 Task: Create Card Customer Service Review in Board Product Management Best Practices to Workspace Human Resources Software. Create Card Zumba Review in Board Customer Segmentation and Analysis to Workspace Human Resources Software. Create Card Customer Feedback Review in Board Product Market Fit Analysis and Optimization to Workspace Human Resources Software
Action: Mouse moved to (234, 168)
Screenshot: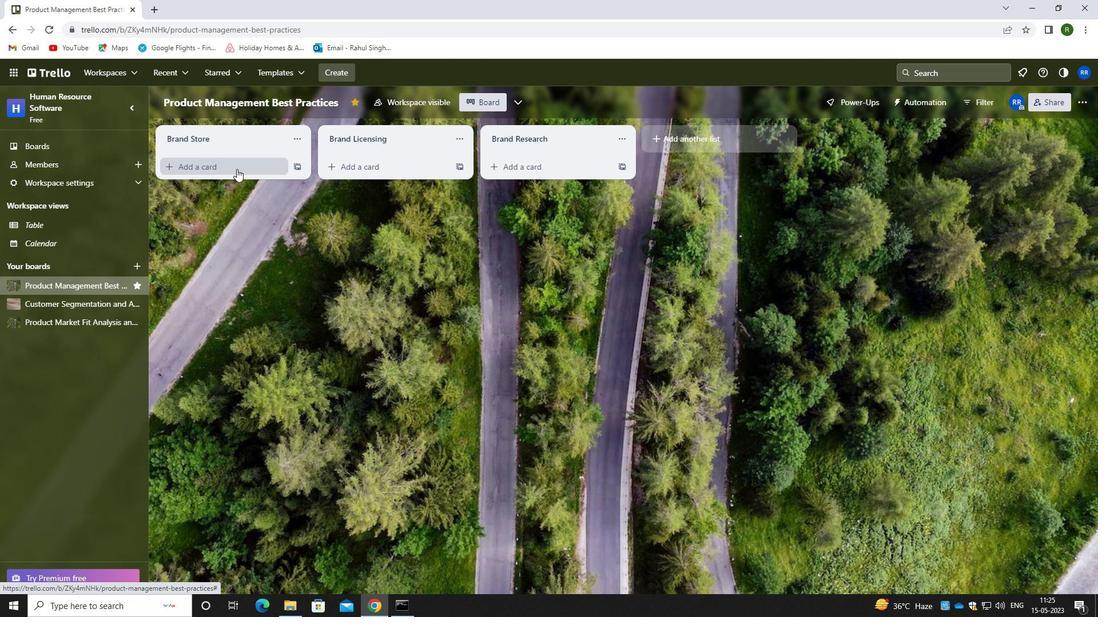 
Action: Mouse pressed left at (234, 168)
Screenshot: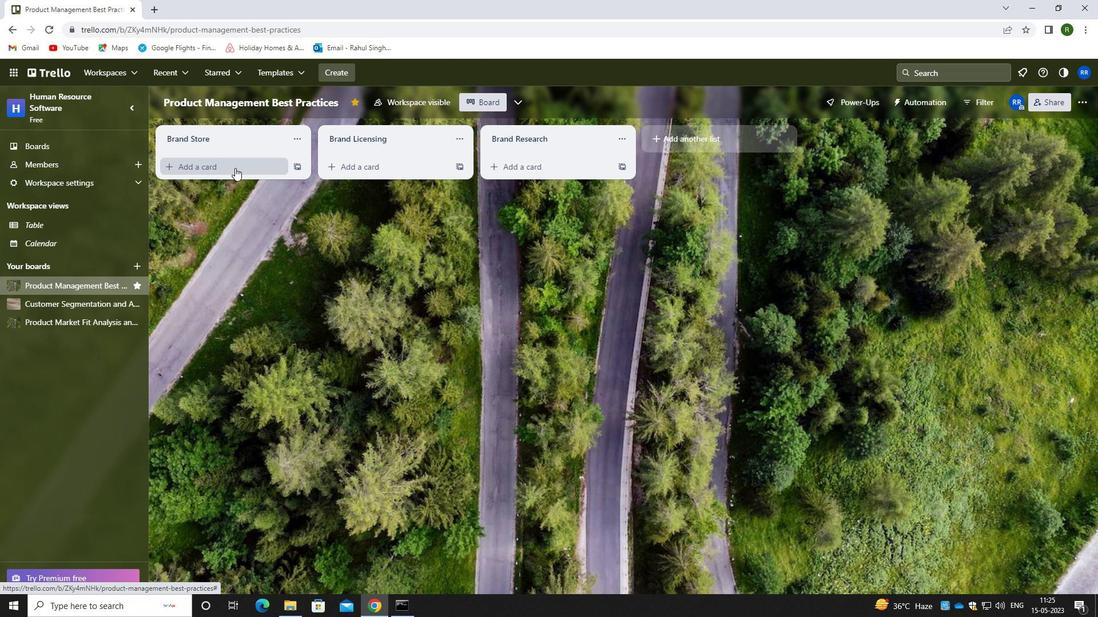 
Action: Mouse moved to (216, 179)
Screenshot: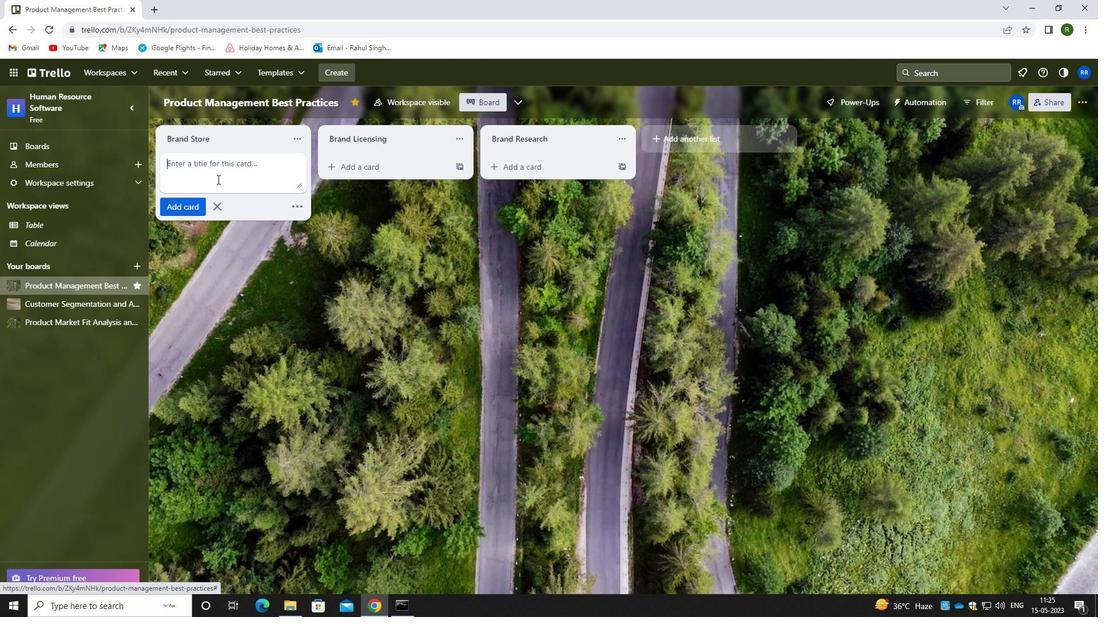 
Action: Key pressed <Key.caps_lock>c<Key.caps_lock>uso<Key.backspace>tomer<Key.space><Key.caps_lock>s<Key.caps_lock>ervice<Key.space><Key.caps_lock>r<Key.caps_lock>eview
Screenshot: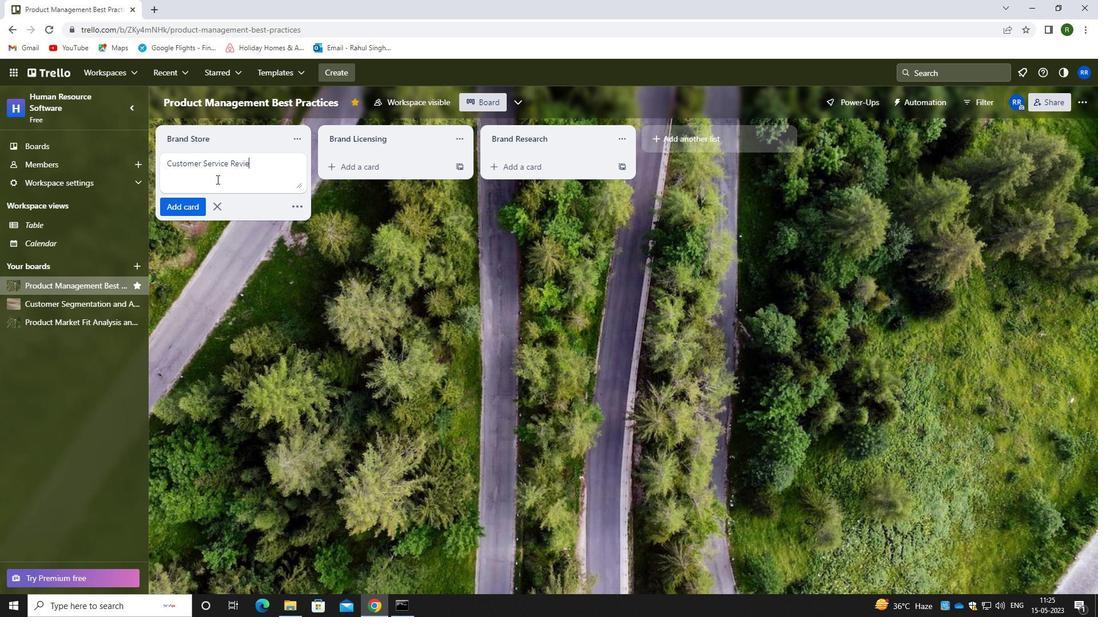 
Action: Mouse moved to (193, 208)
Screenshot: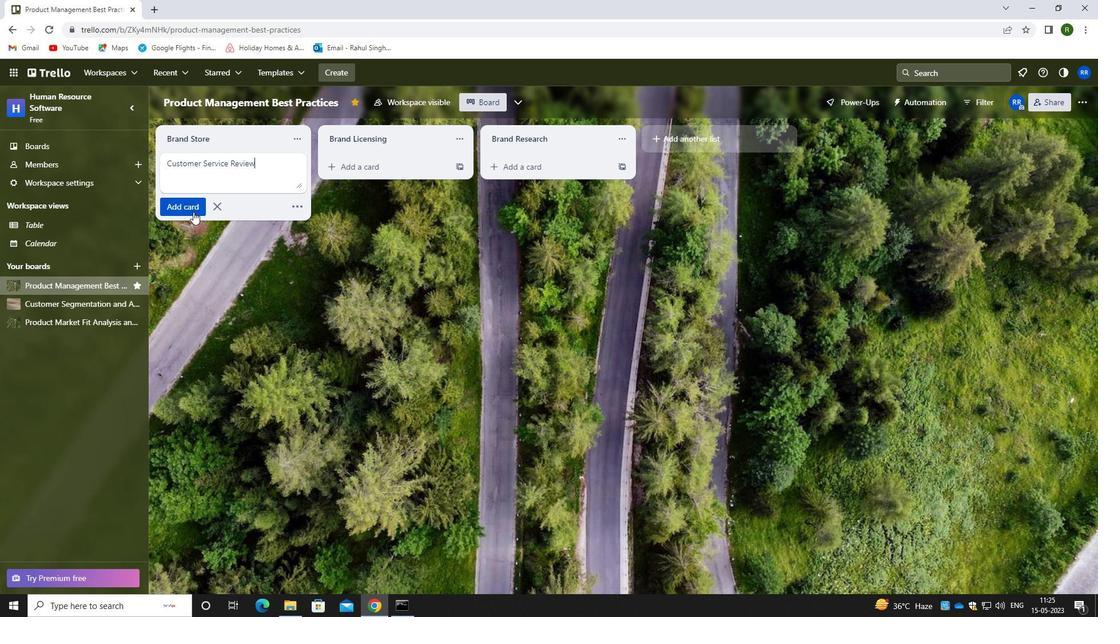 
Action: Mouse pressed left at (193, 208)
Screenshot: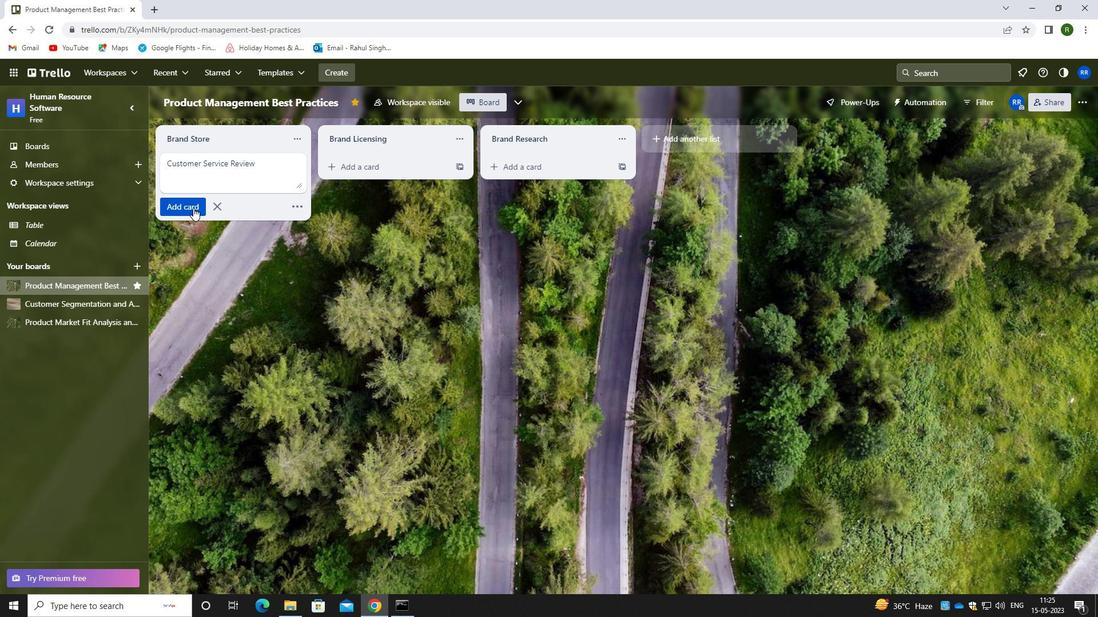 
Action: Mouse moved to (85, 307)
Screenshot: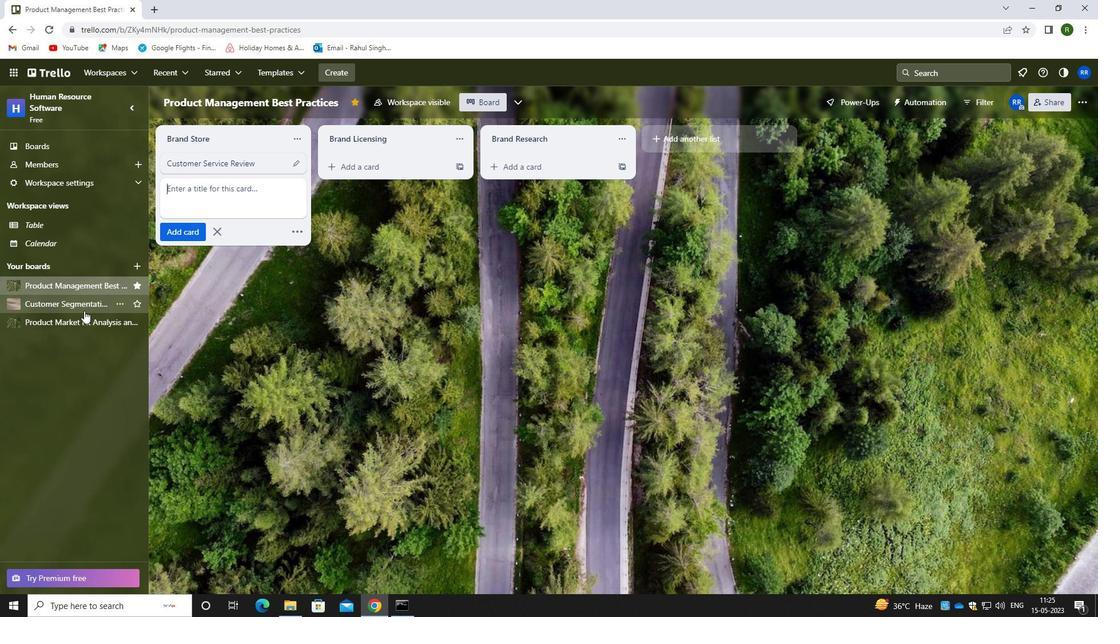 
Action: Mouse pressed left at (85, 307)
Screenshot: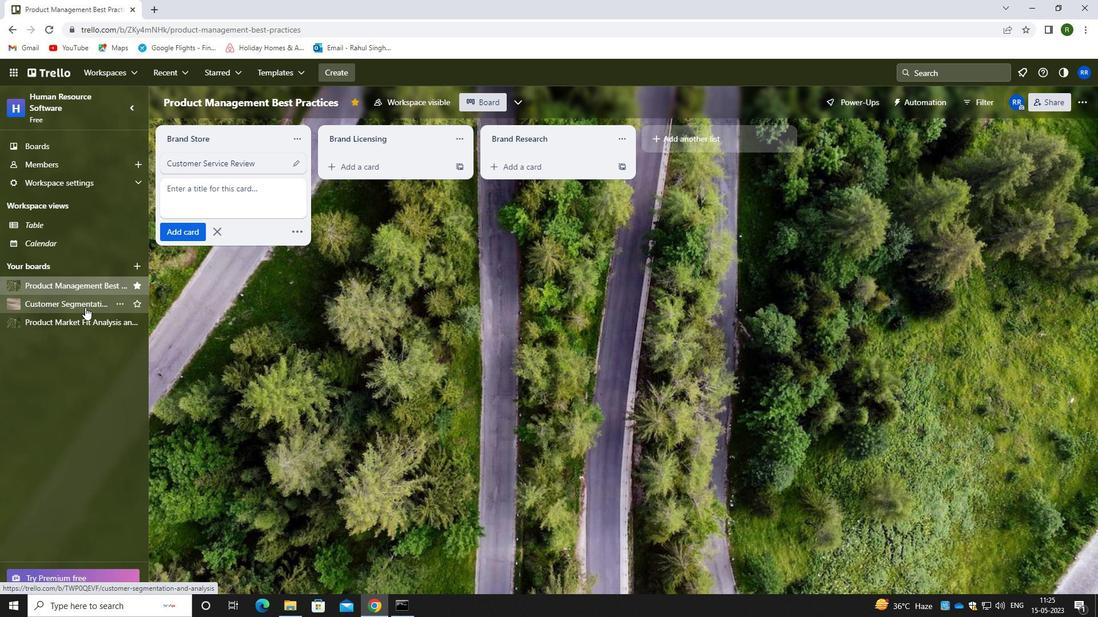 
Action: Mouse moved to (211, 169)
Screenshot: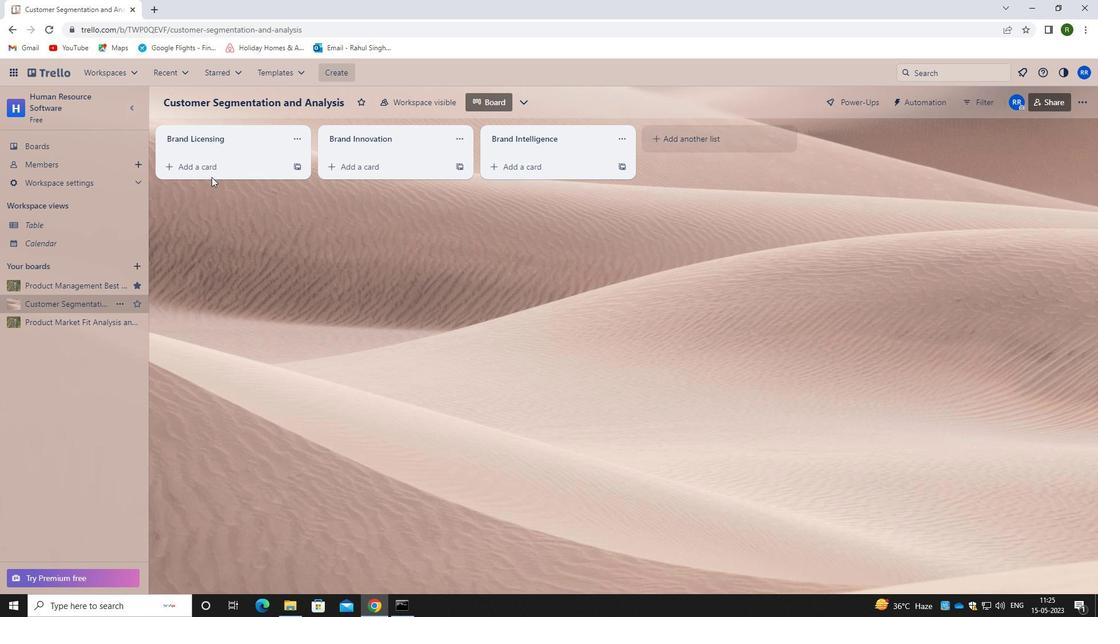 
Action: Mouse pressed left at (211, 169)
Screenshot: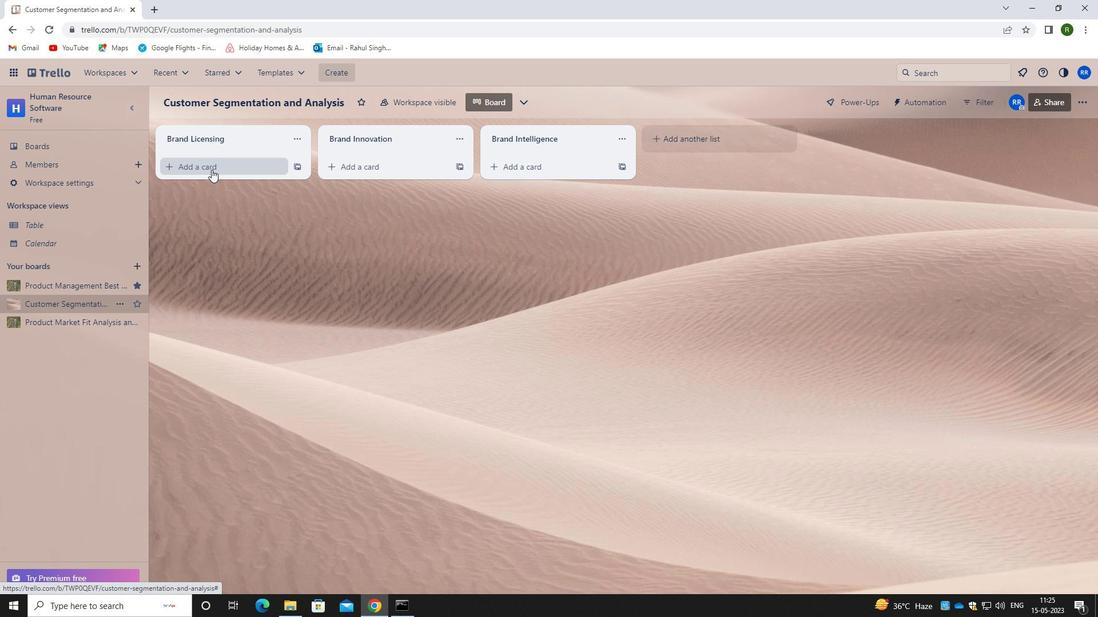 
Action: Mouse moved to (214, 169)
Screenshot: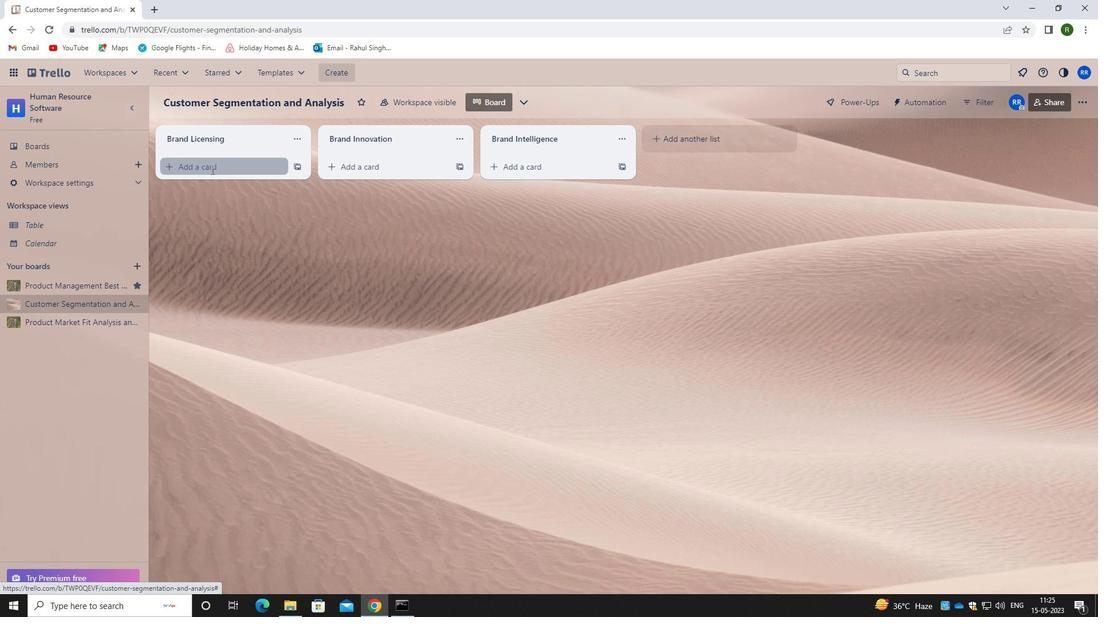 
Action: Key pressed <Key.caps_lock>z<Key.caps_lock>umba<Key.space><Key.shift>REVIEW
Screenshot: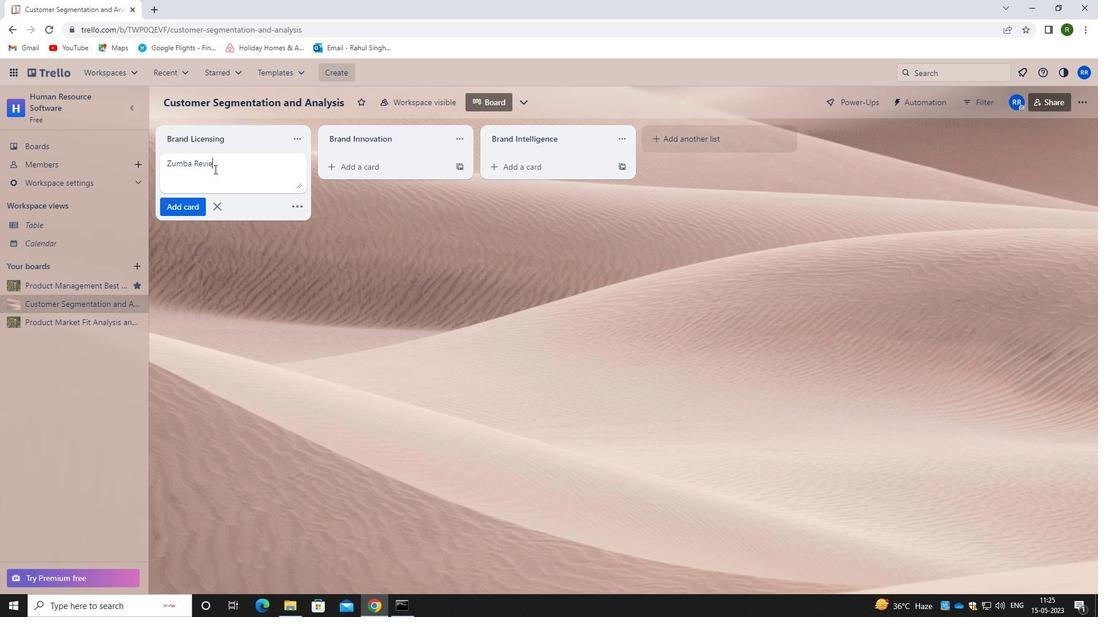 
Action: Mouse moved to (193, 208)
Screenshot: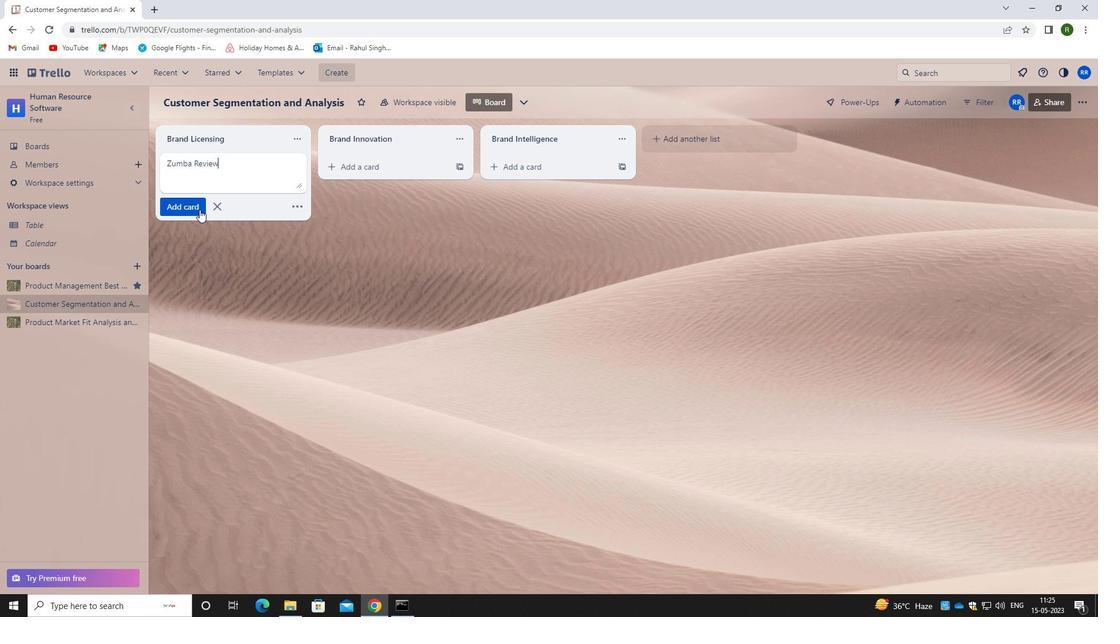 
Action: Mouse pressed left at (193, 208)
Screenshot: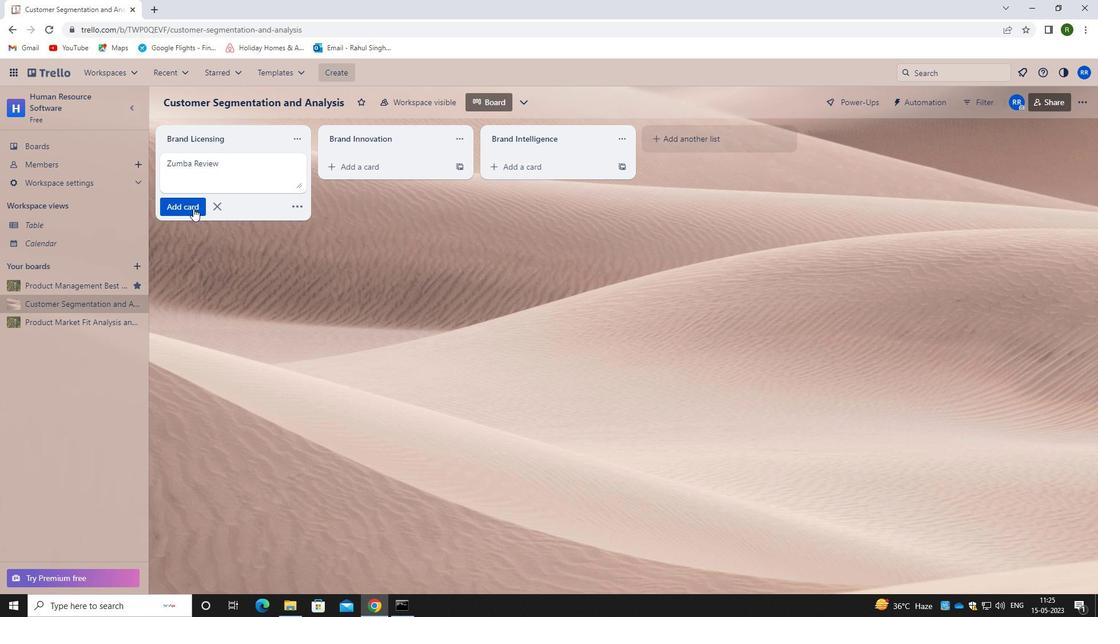 
Action: Mouse moved to (74, 324)
Screenshot: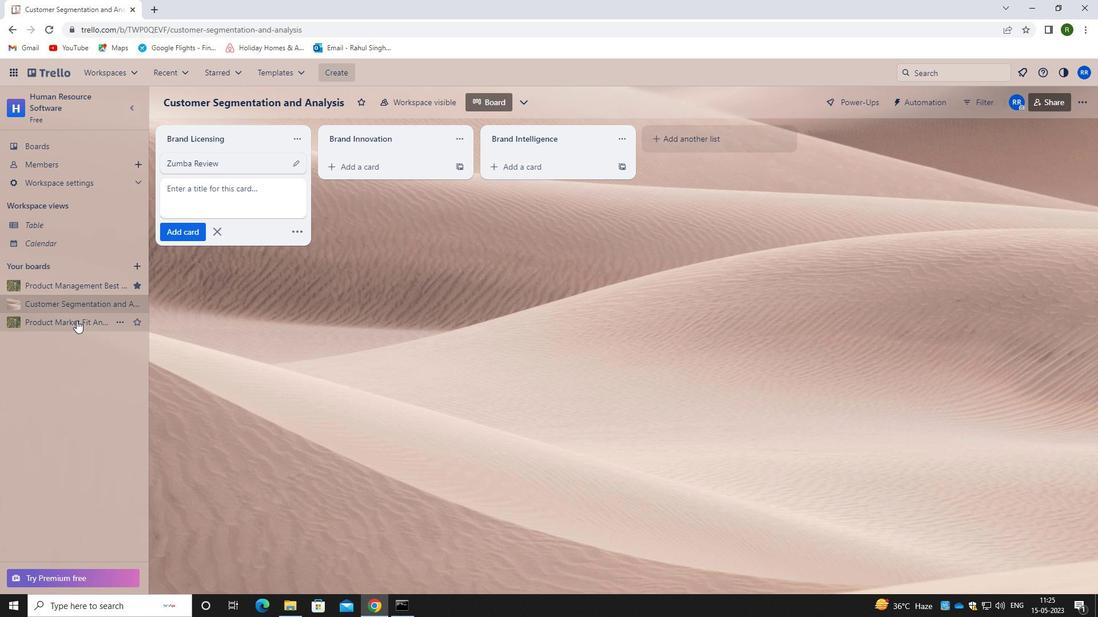 
Action: Mouse pressed left at (74, 324)
Screenshot: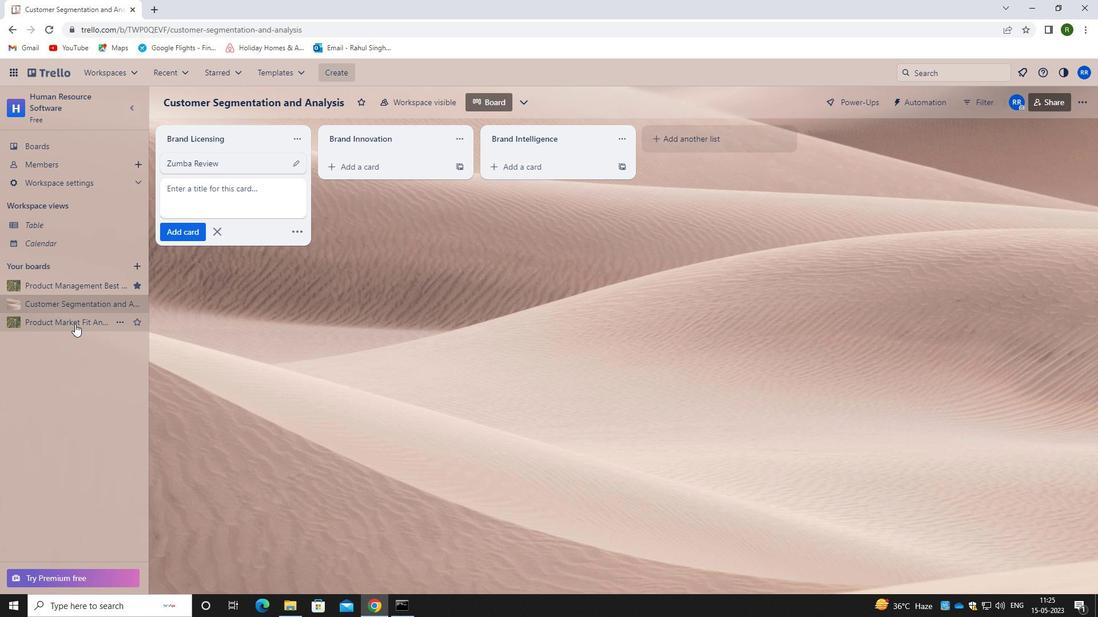 
Action: Mouse moved to (205, 172)
Screenshot: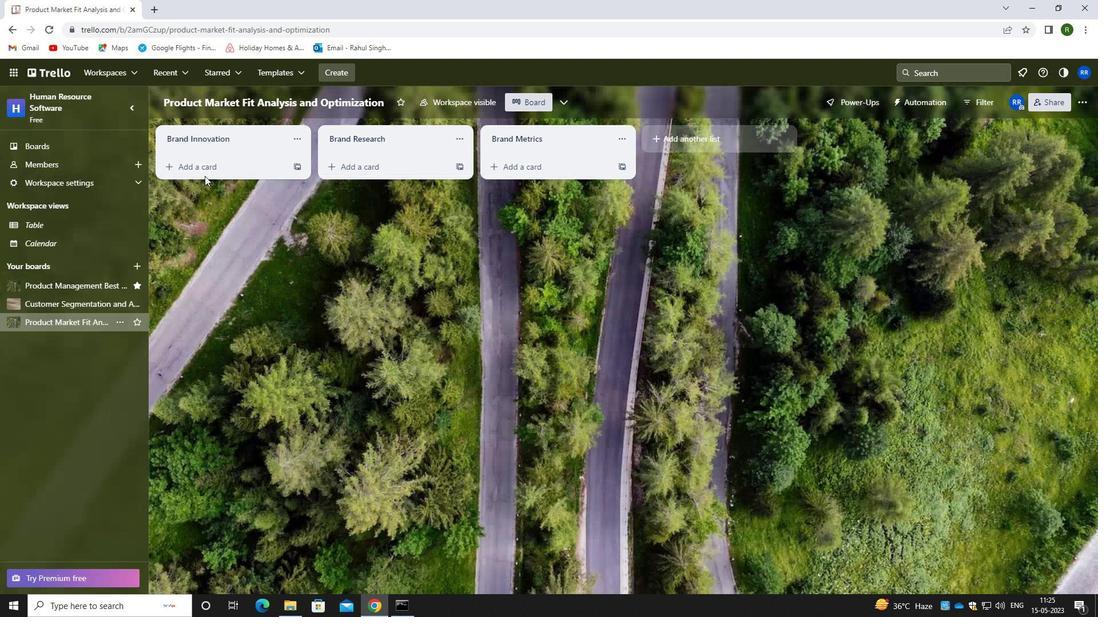 
Action: Mouse pressed left at (205, 172)
Screenshot: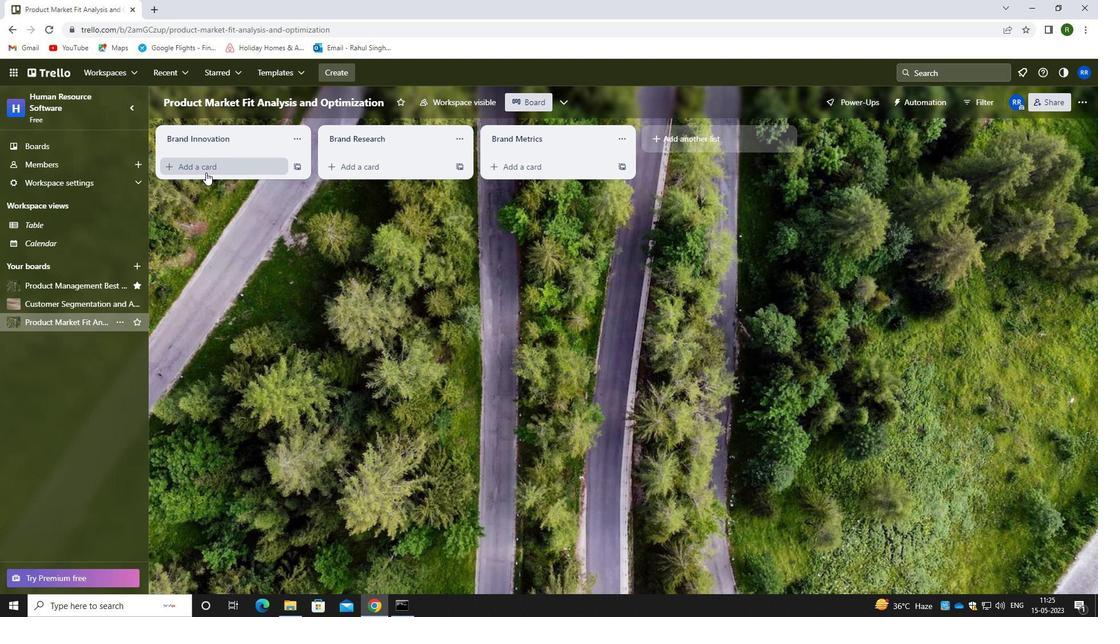 
Action: Key pressed <Key.caps_lock>C<Key.caps_lock>USO<Key.backspace>TOMER<Key.space><Key.caps_lock>F<Key.caps_lock>EEDA<Key.backspace>BACK<Key.space><Key.caps_lock>R<Key.caps_lock>EVIEW
Screenshot: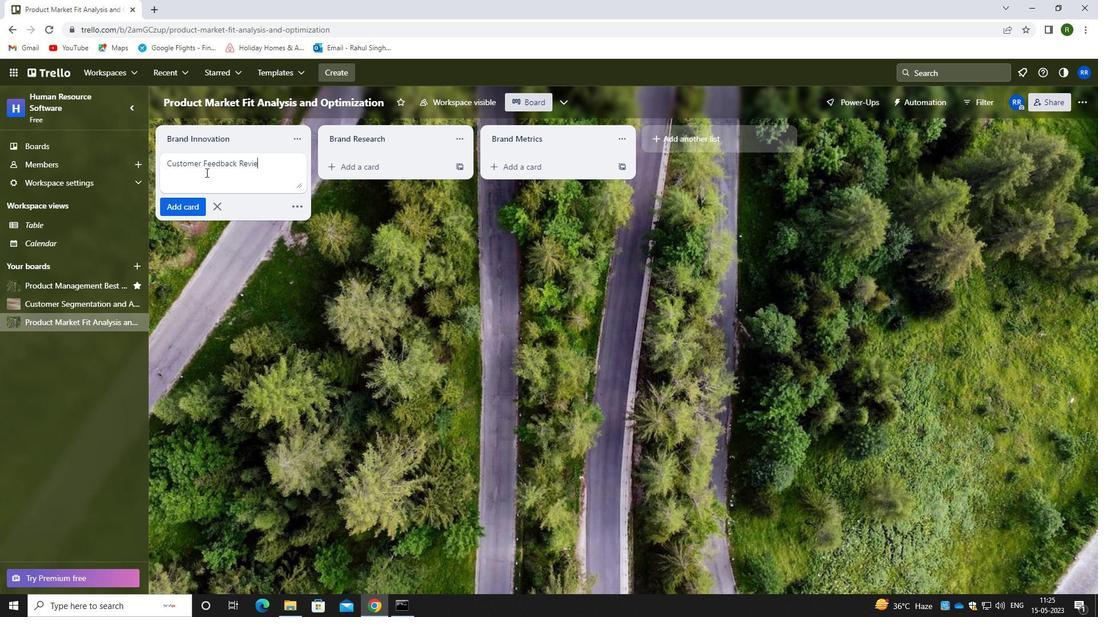 
Action: Mouse moved to (195, 209)
Screenshot: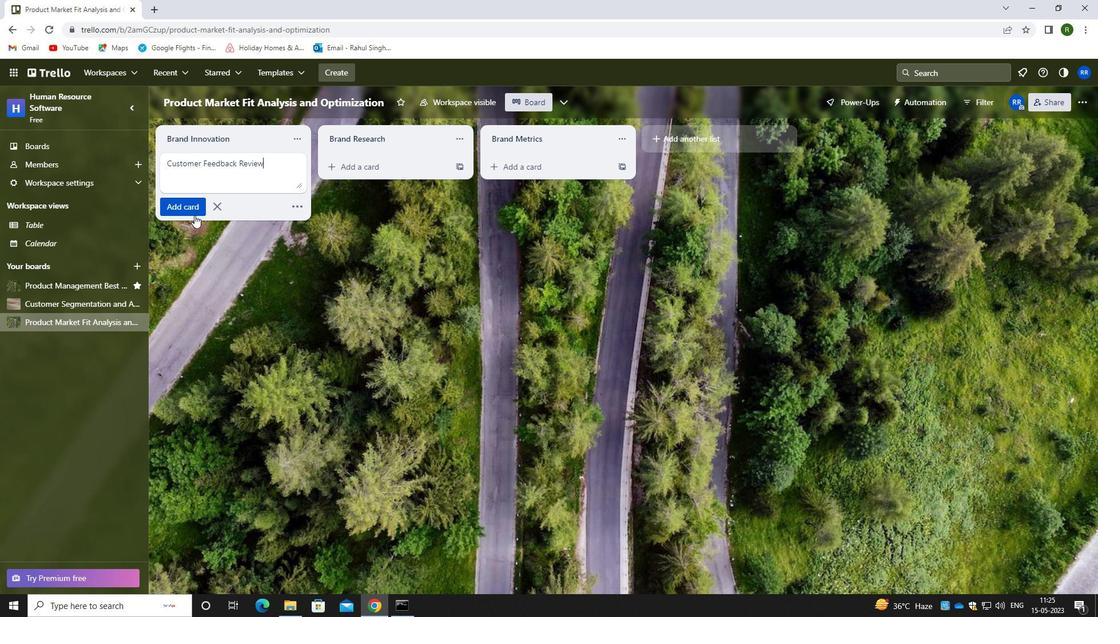 
Action: Mouse pressed left at (195, 209)
Screenshot: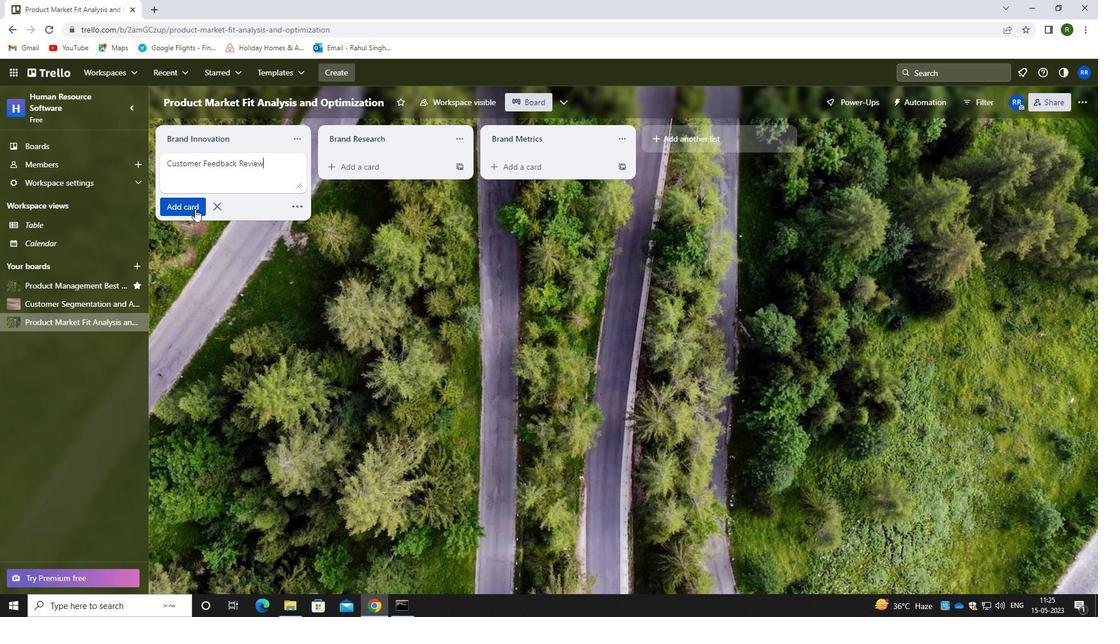 
Action: Mouse moved to (233, 307)
Screenshot: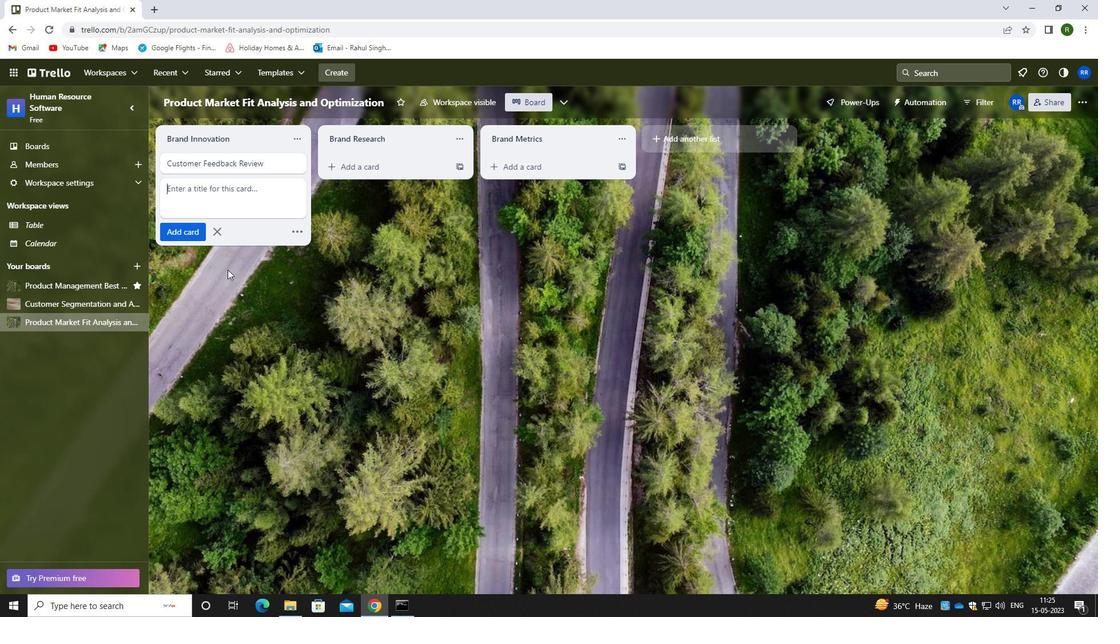 
Action: Mouse pressed left at (233, 307)
Screenshot: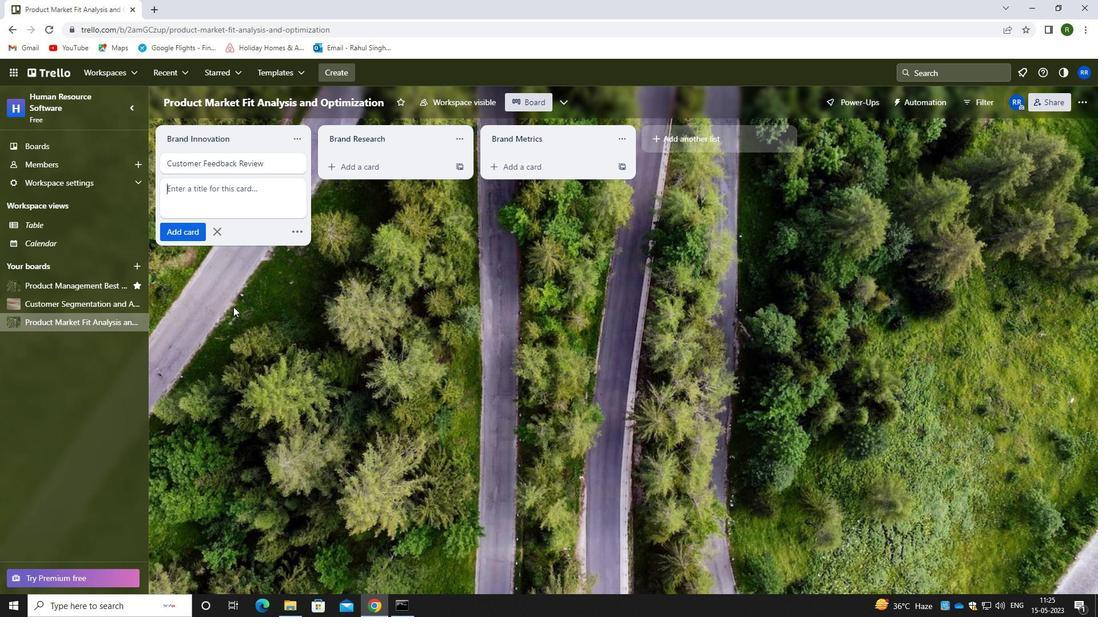 
Action: Mouse moved to (235, 308)
Screenshot: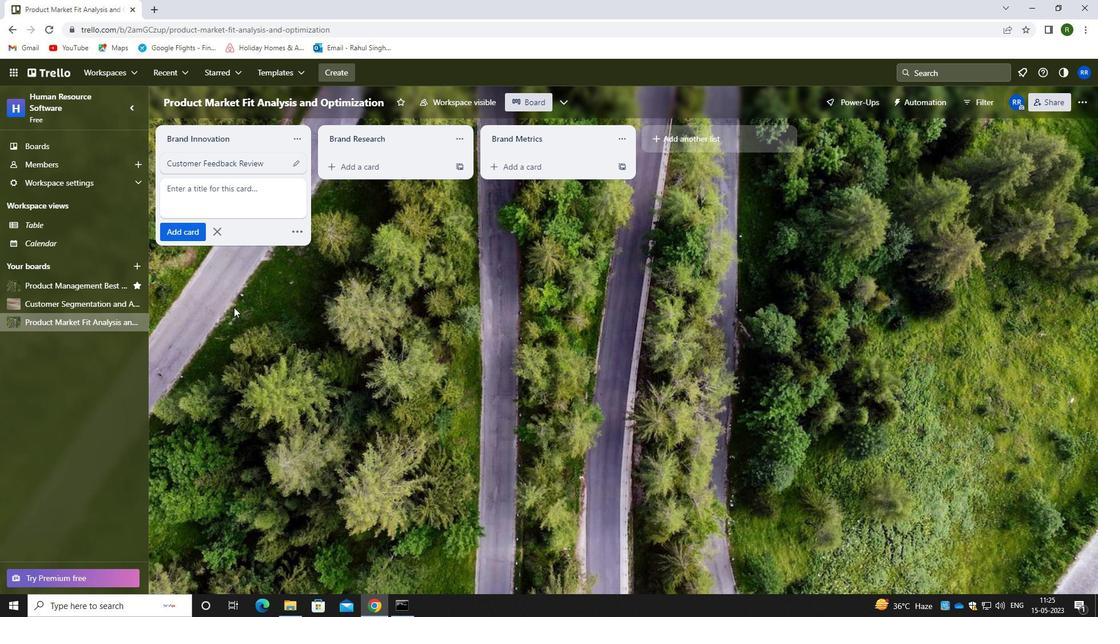 
